 Task: Set the discussion format for the new category in the repository "Javascript" to "Open-ended discussion".
Action: Mouse moved to (1047, 113)
Screenshot: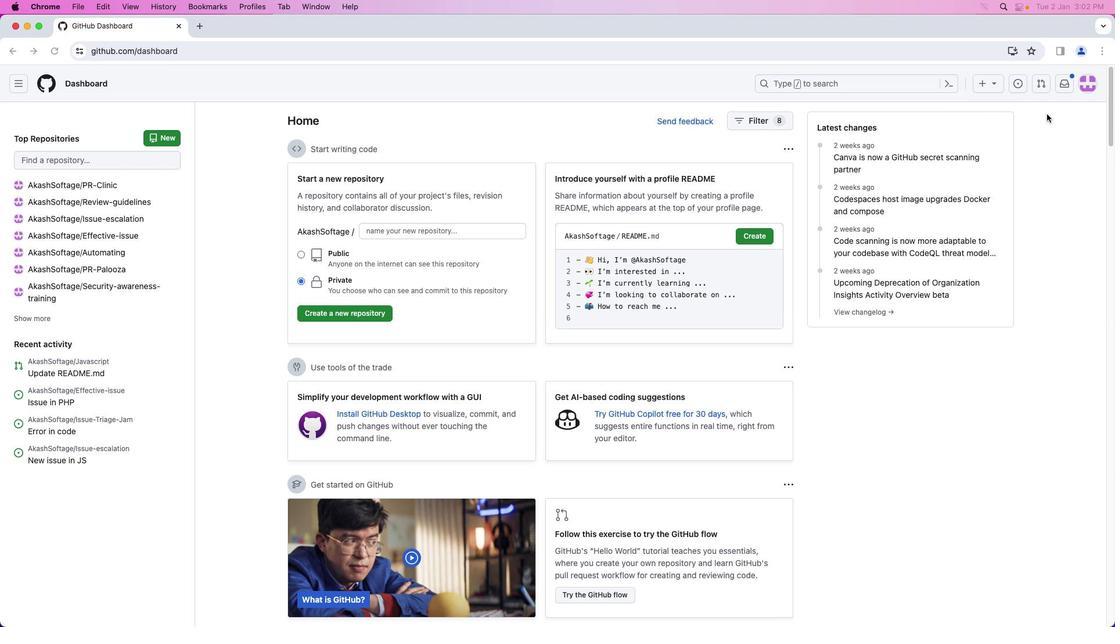 
Action: Mouse pressed left at (1047, 113)
Screenshot: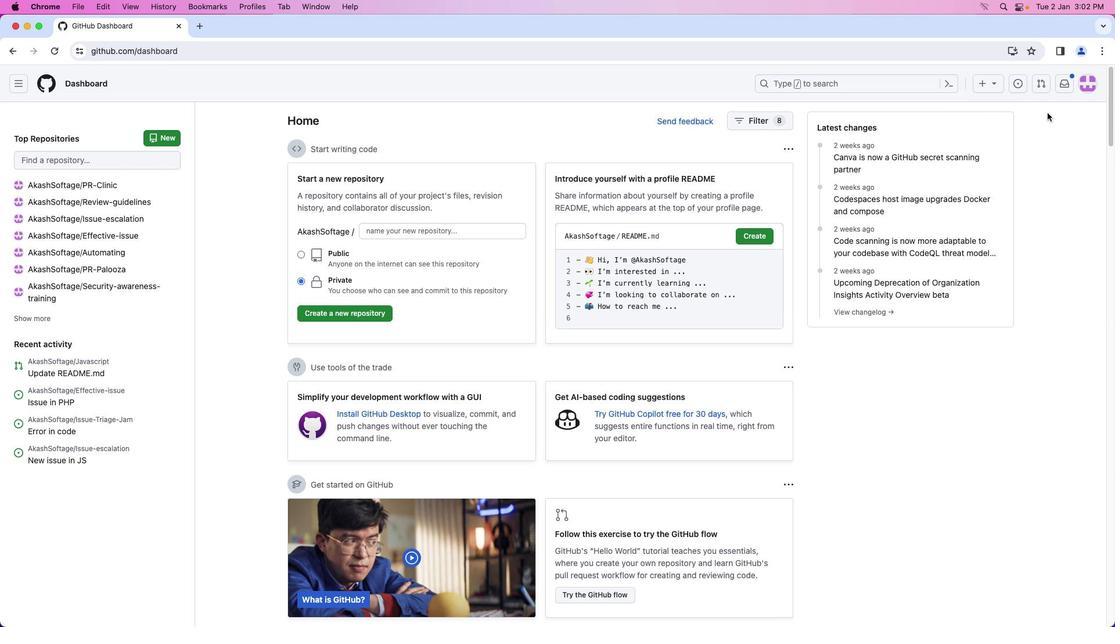 
Action: Mouse moved to (1088, 80)
Screenshot: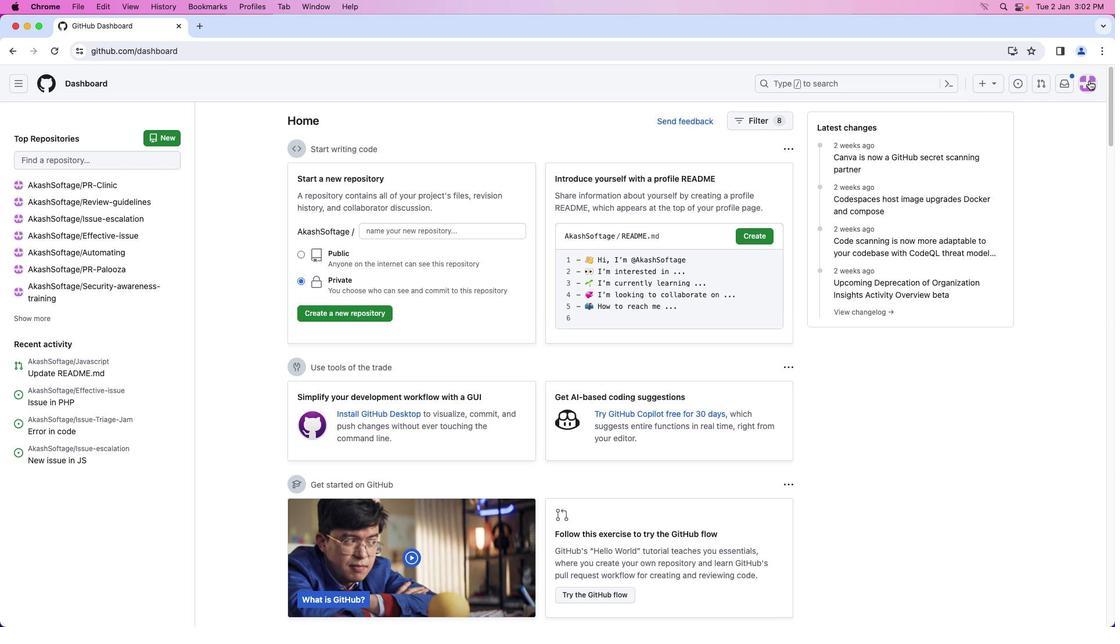 
Action: Mouse pressed left at (1088, 80)
Screenshot: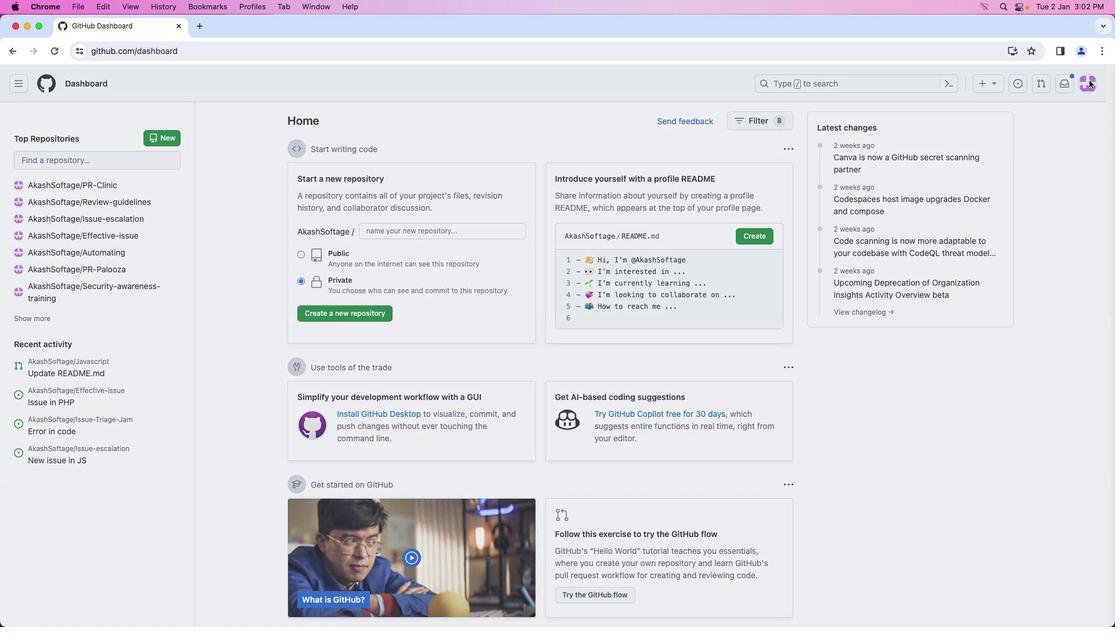 
Action: Mouse moved to (1047, 182)
Screenshot: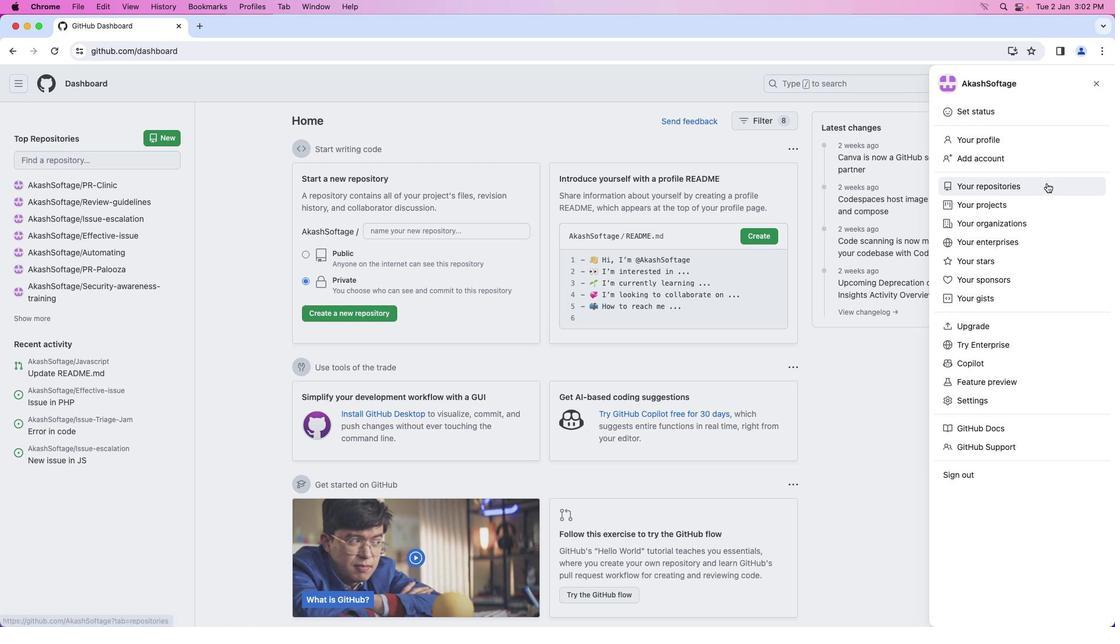 
Action: Mouse pressed left at (1047, 182)
Screenshot: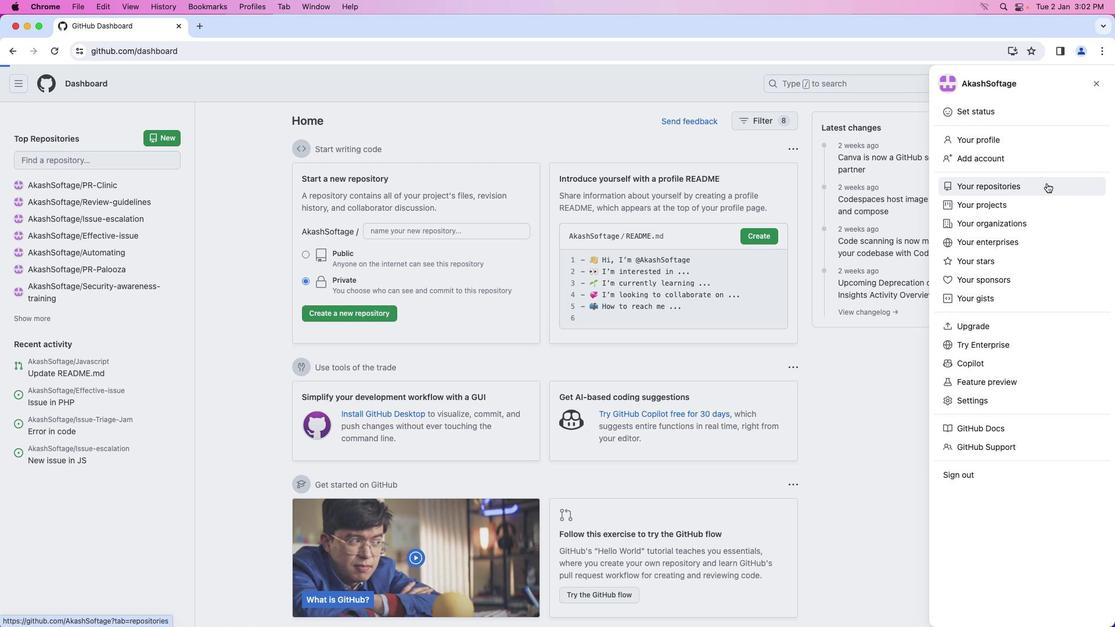 
Action: Mouse moved to (403, 196)
Screenshot: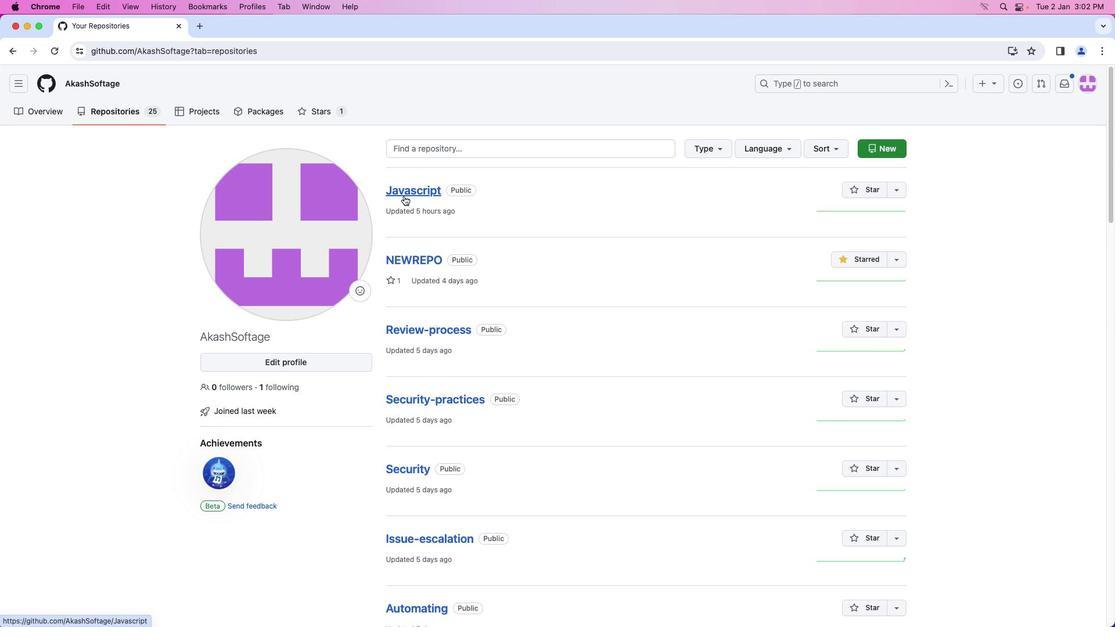 
Action: Mouse pressed left at (403, 196)
Screenshot: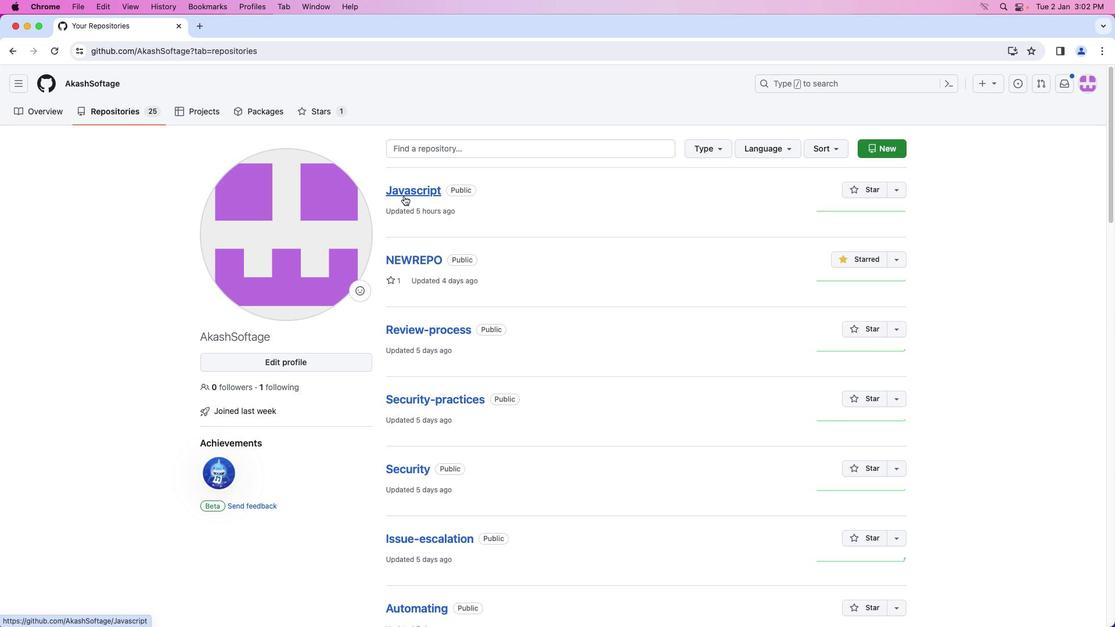 
Action: Mouse moved to (248, 117)
Screenshot: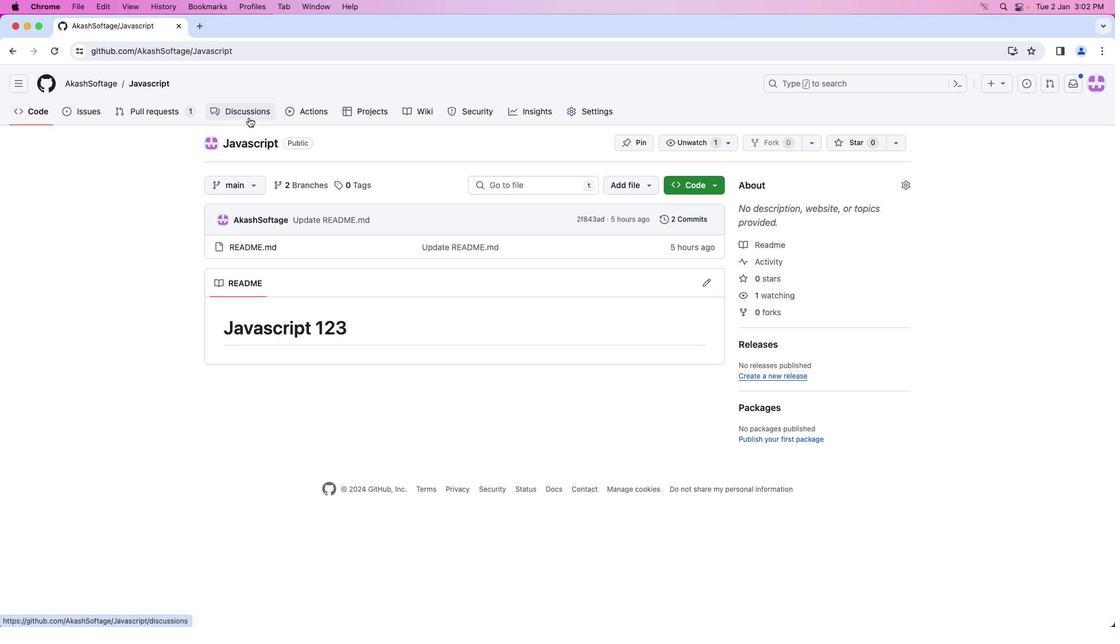 
Action: Mouse pressed left at (248, 117)
Screenshot: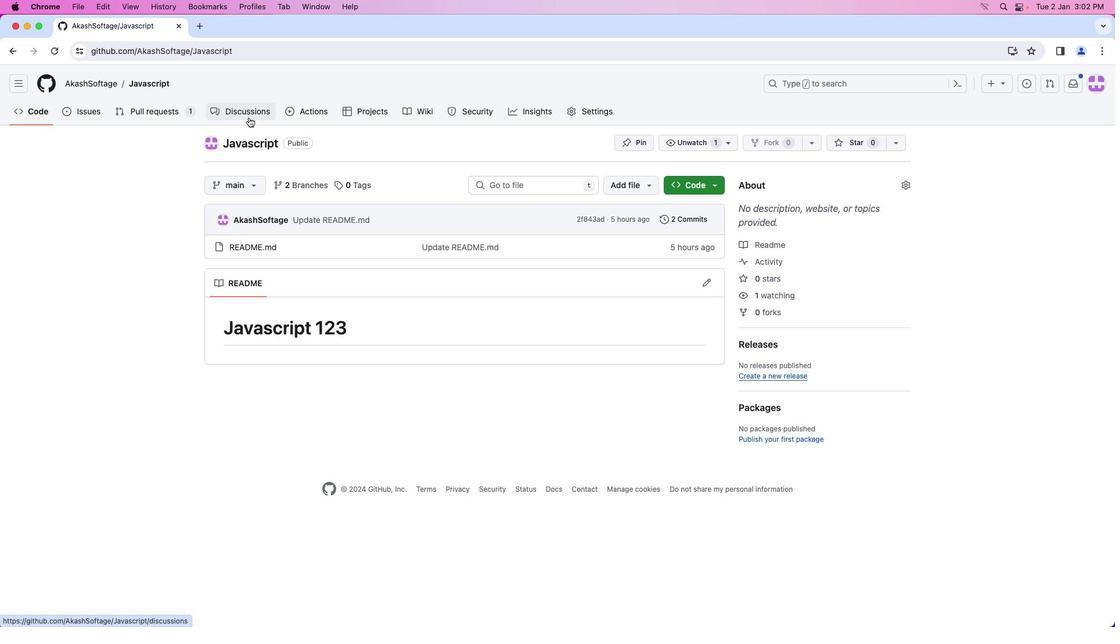 
Action: Mouse moved to (389, 290)
Screenshot: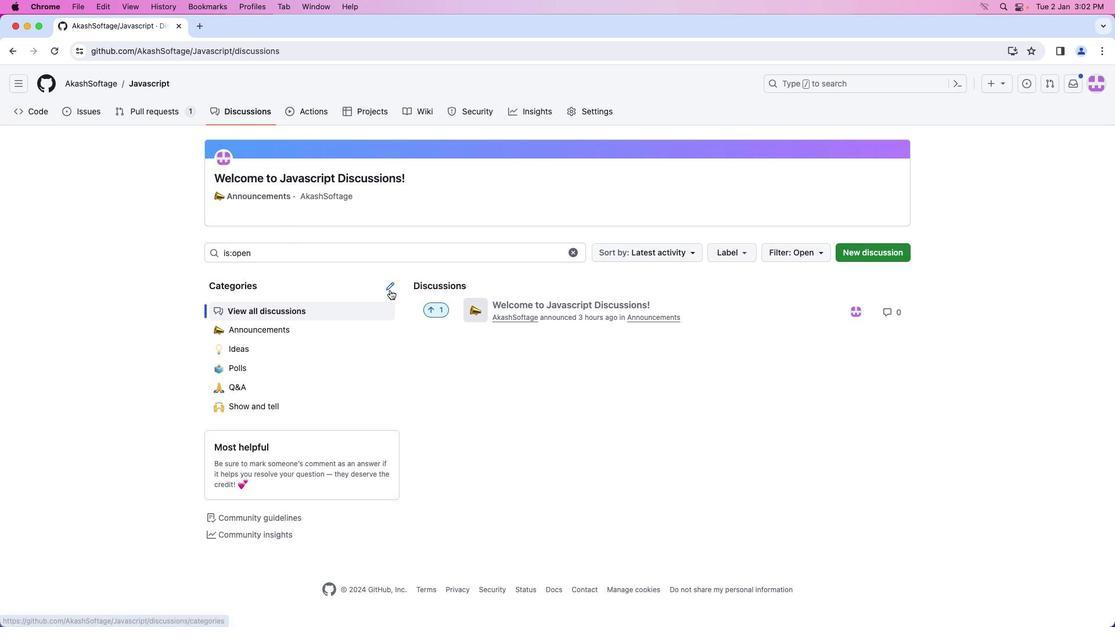 
Action: Mouse pressed left at (389, 290)
Screenshot: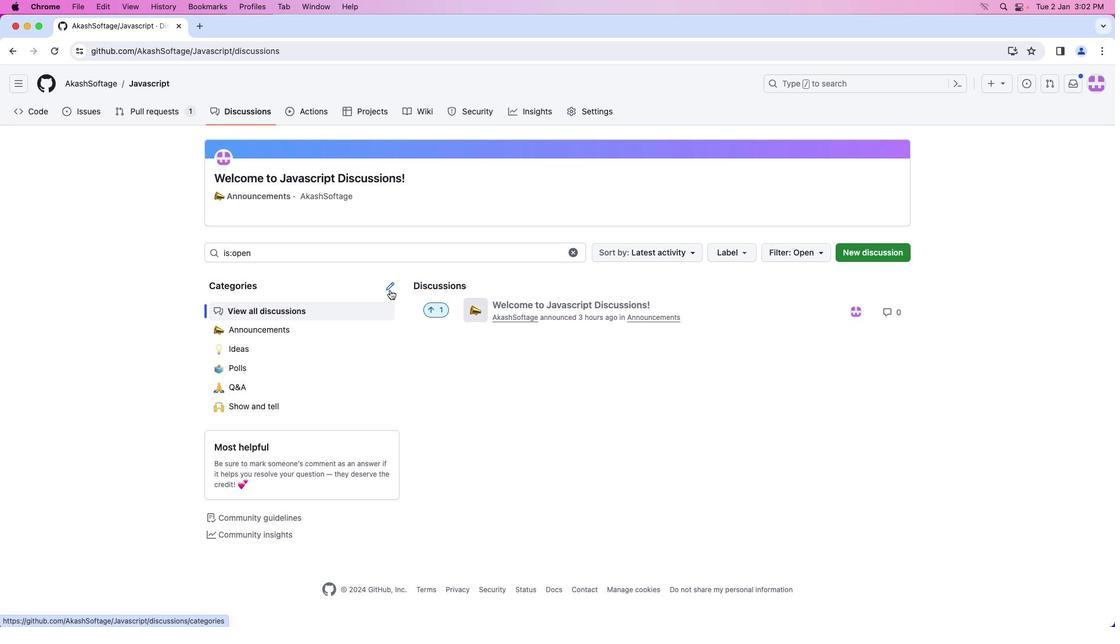 
Action: Mouse moved to (855, 147)
Screenshot: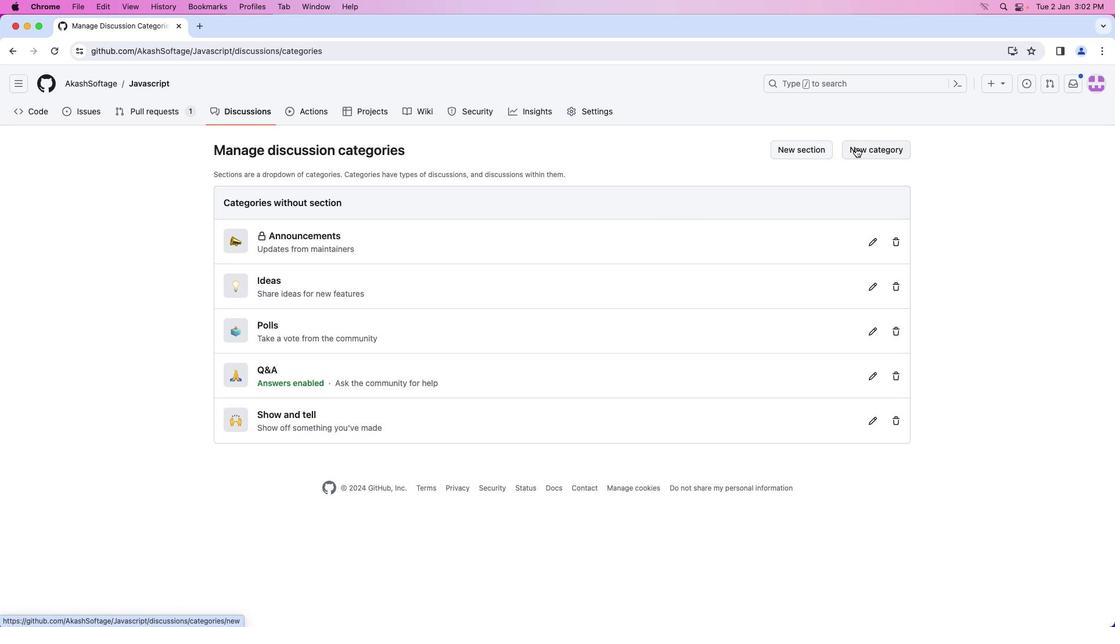 
Action: Mouse pressed left at (855, 147)
Screenshot: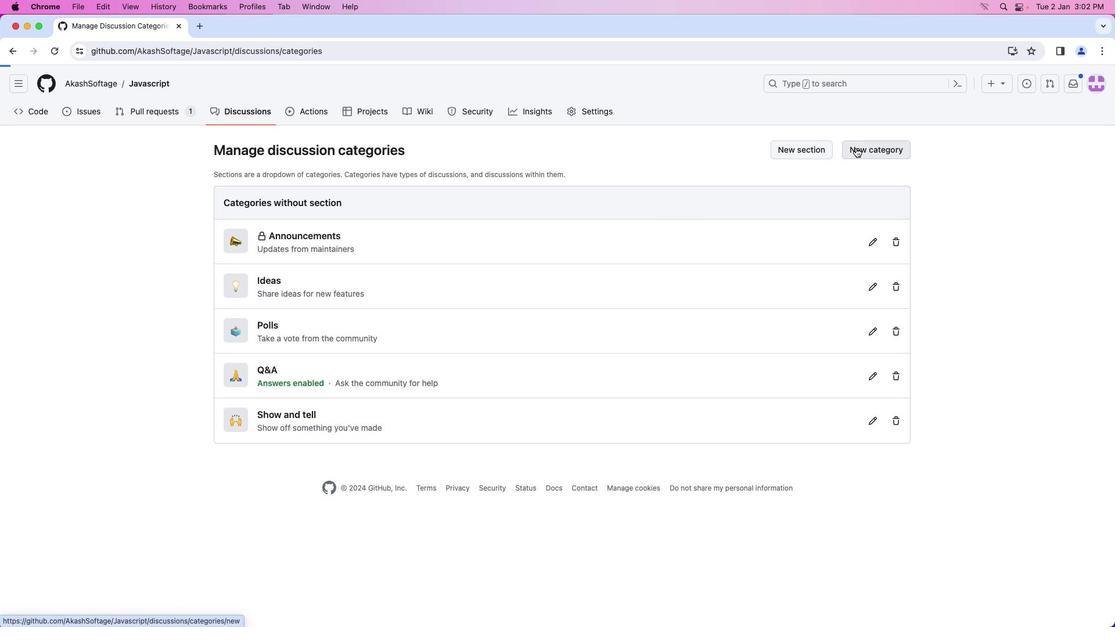 
Action: Mouse moved to (616, 197)
Screenshot: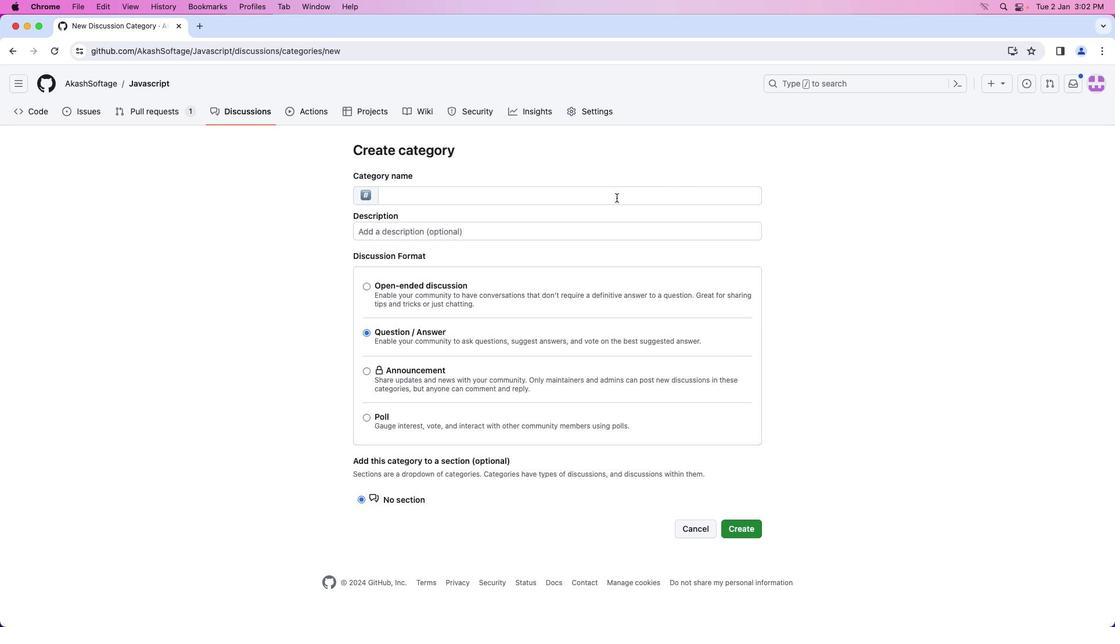 
Action: Mouse pressed left at (616, 197)
Screenshot: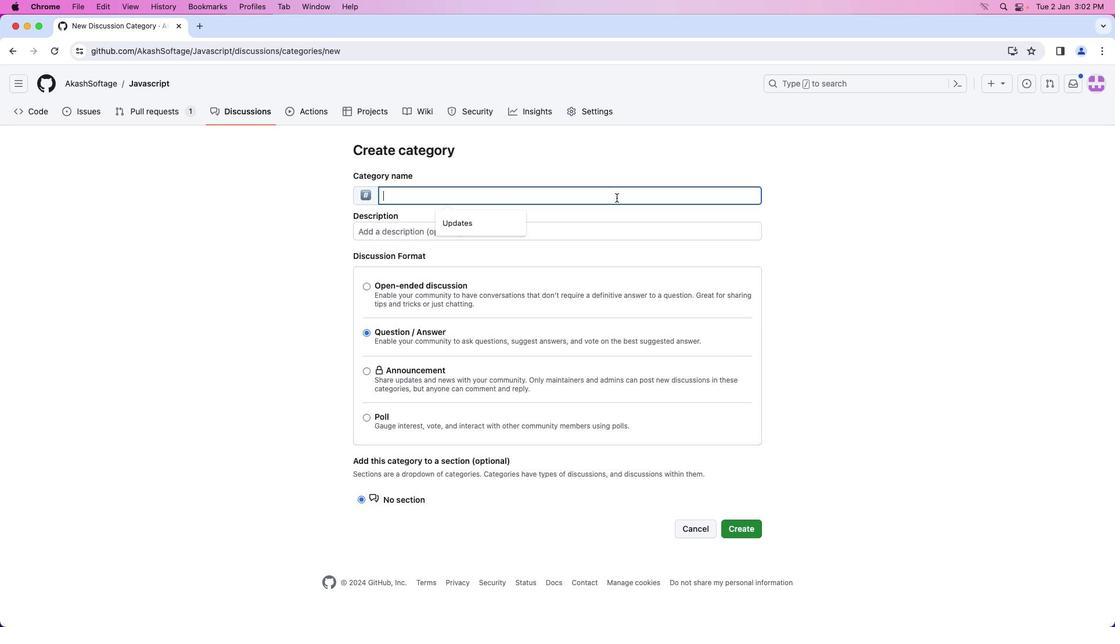 
Action: Key pressed 'U'Key.caps_lock'p''d''a''t''e''d'
Screenshot: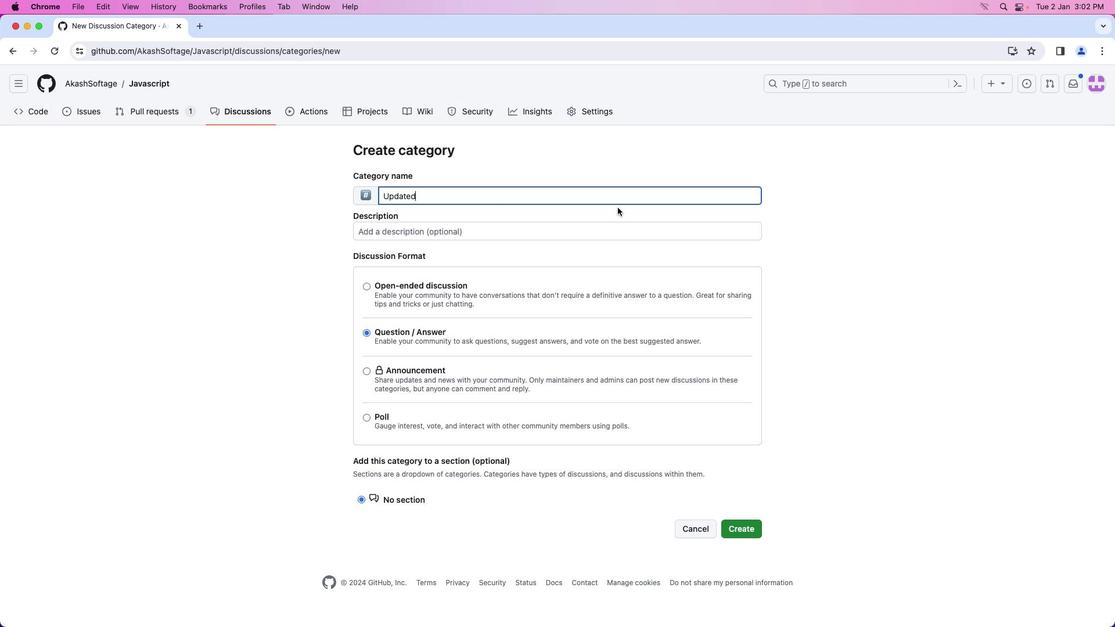 
Action: Mouse moved to (368, 287)
Screenshot: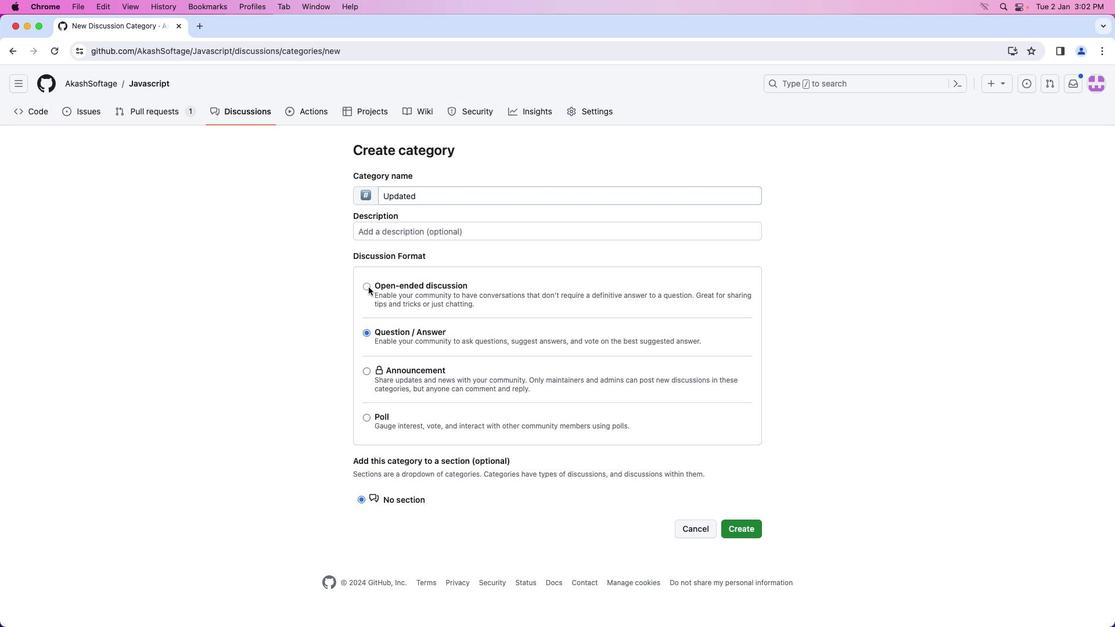 
Action: Mouse pressed left at (368, 287)
Screenshot: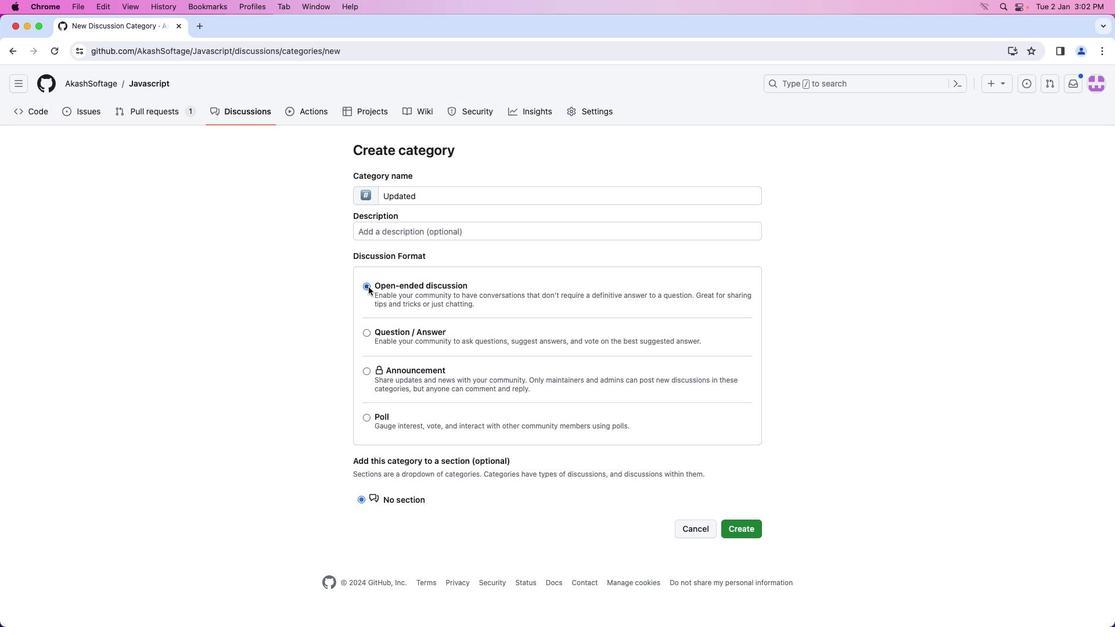 
Action: Mouse moved to (740, 528)
Screenshot: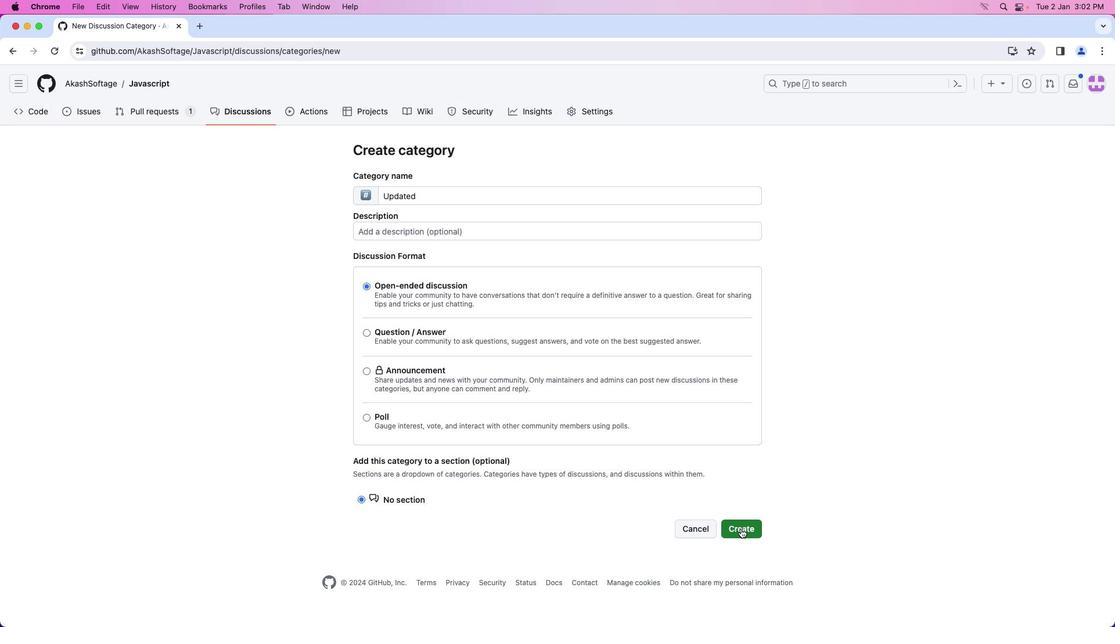 
Action: Mouse pressed left at (740, 528)
Screenshot: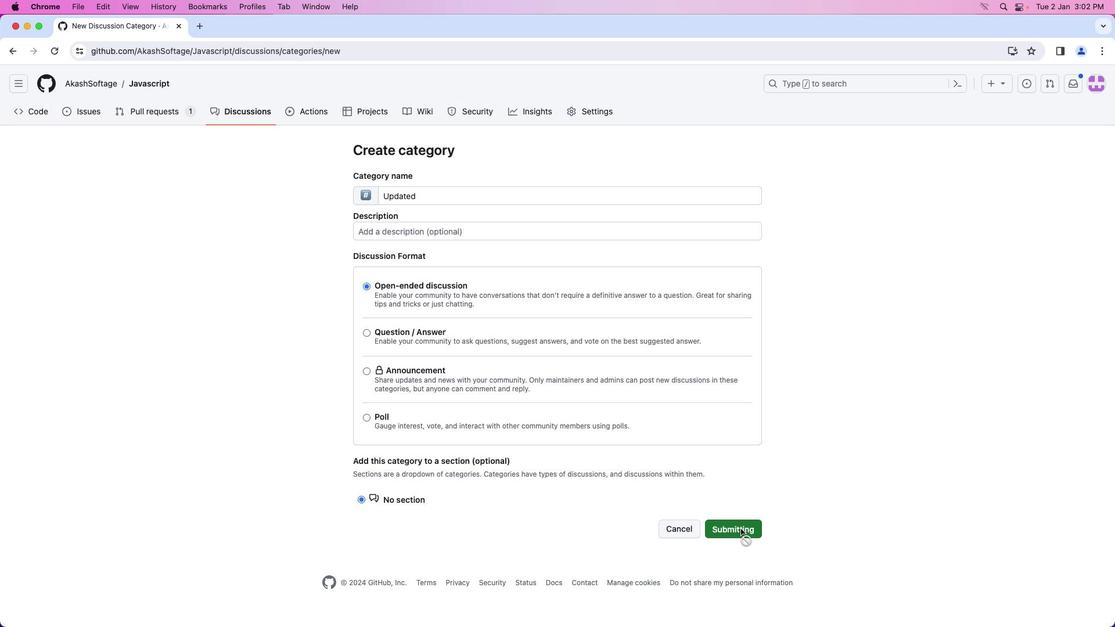 
